 Task: Select option "Nobody" in the board deletion restriction.
Action: Mouse pressed left at (475, 298)
Screenshot: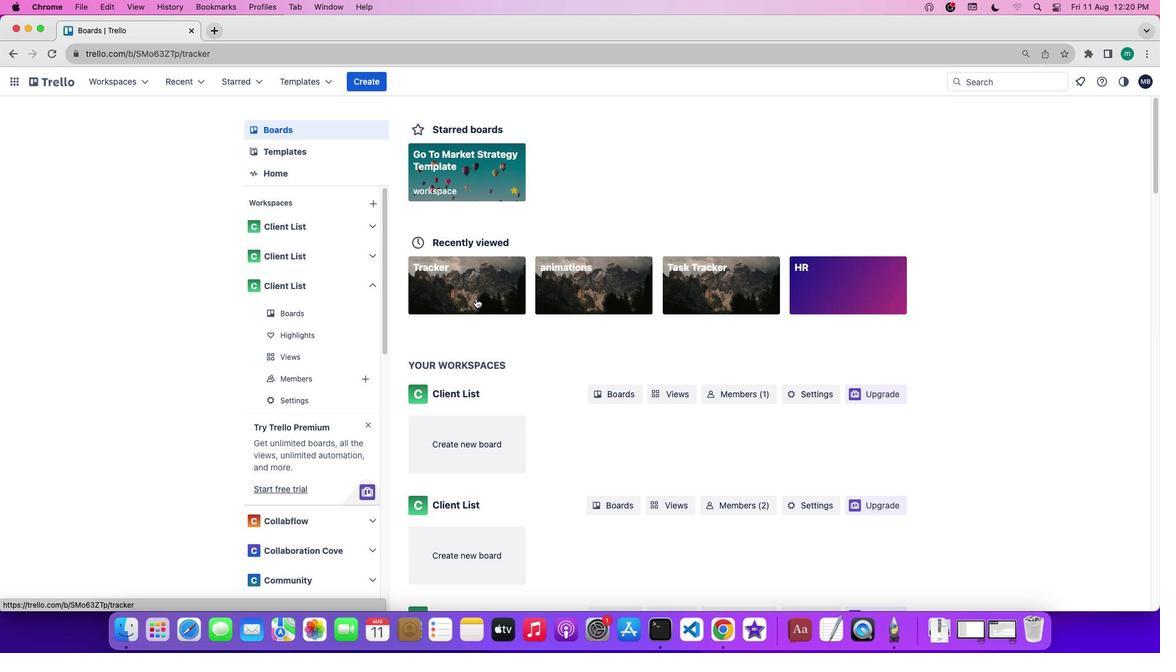 
Action: Mouse moved to (126, 188)
Screenshot: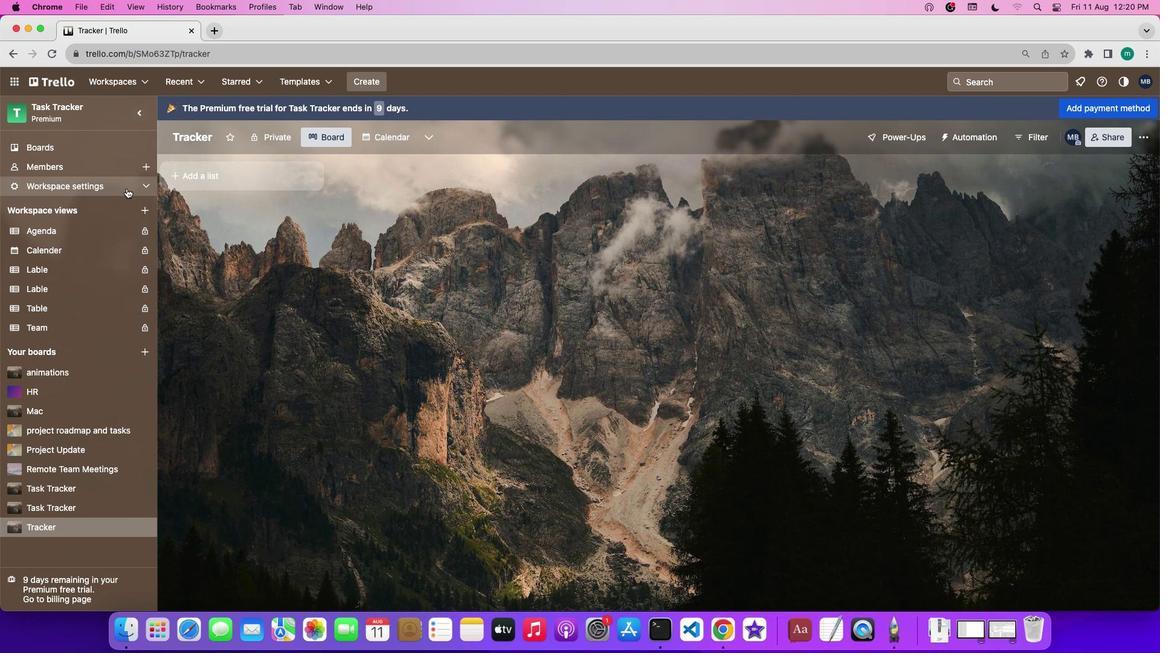 
Action: Mouse pressed left at (126, 188)
Screenshot: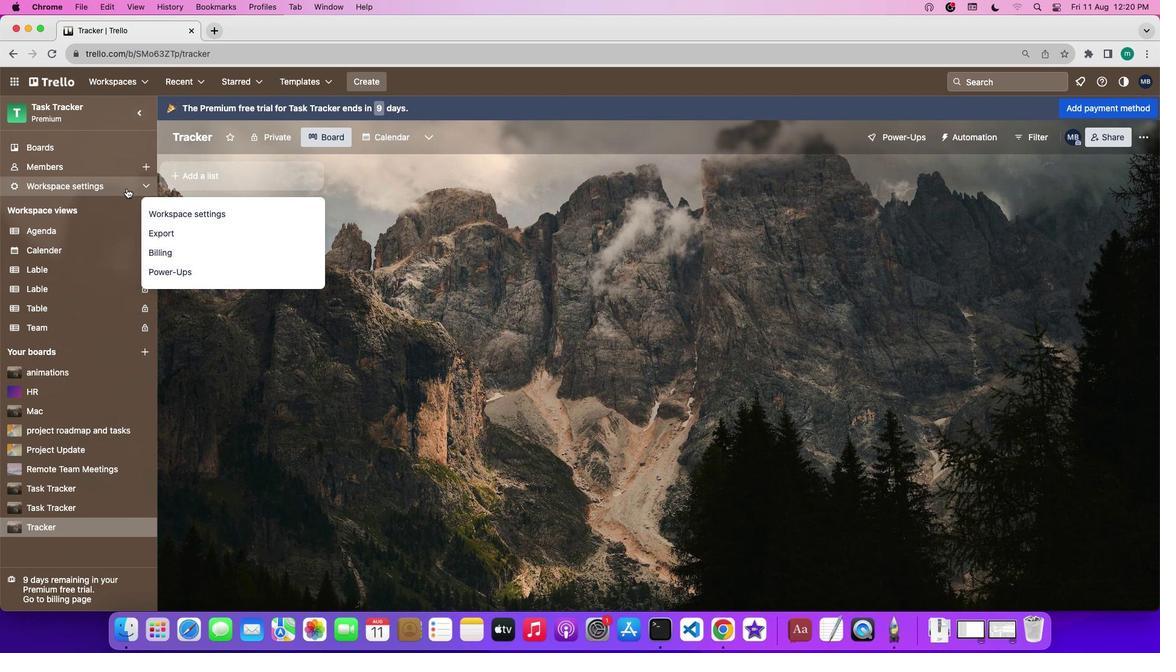 
Action: Mouse moved to (183, 214)
Screenshot: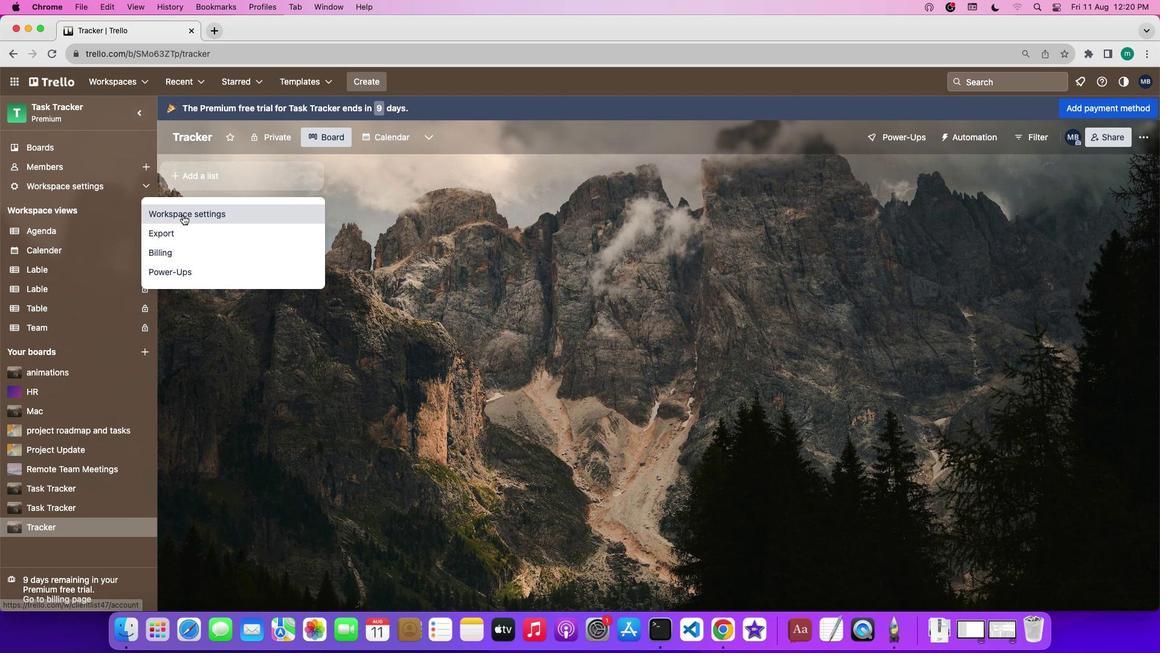 
Action: Mouse pressed left at (183, 214)
Screenshot: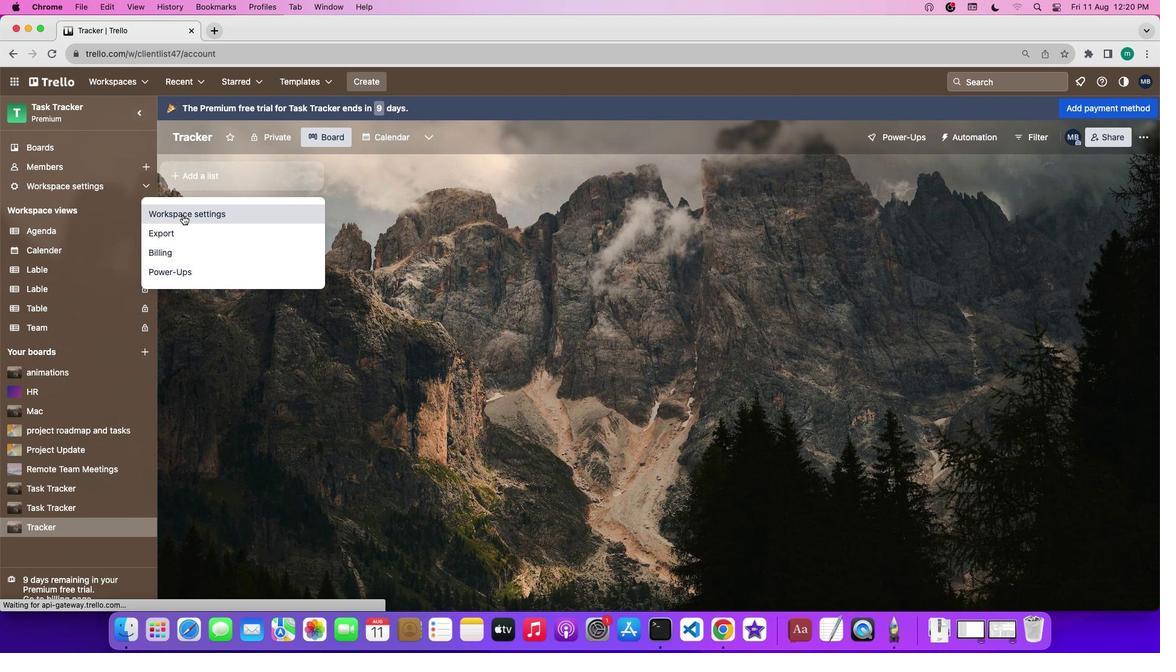 
Action: Mouse moved to (634, 386)
Screenshot: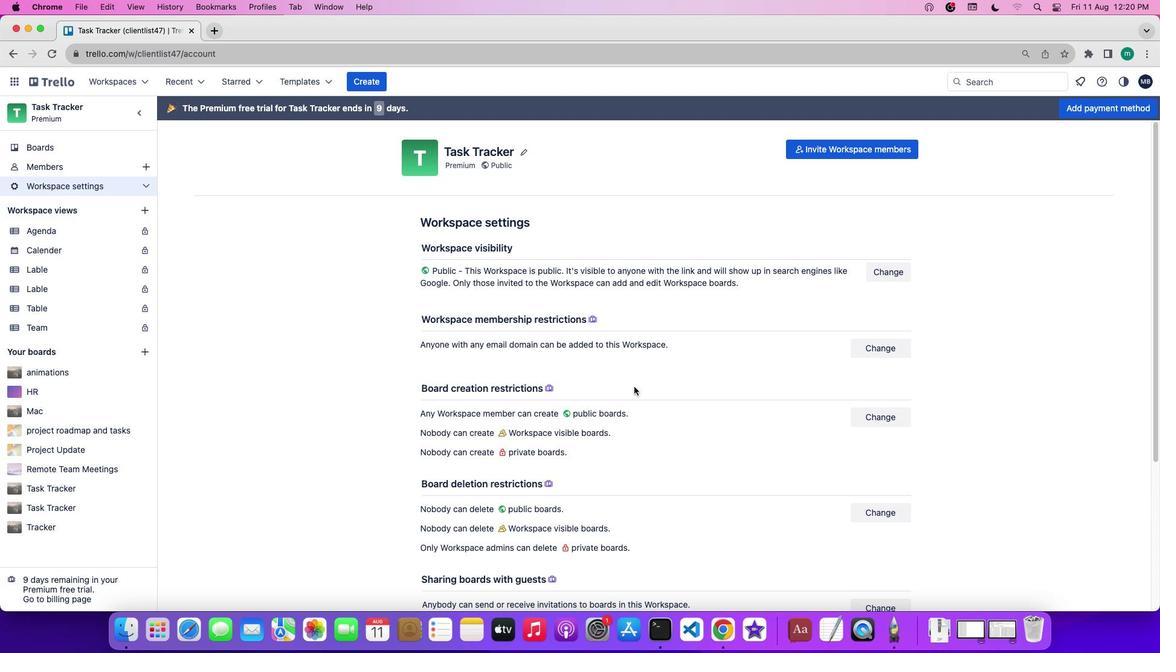
Action: Mouse scrolled (634, 386) with delta (0, 0)
Screenshot: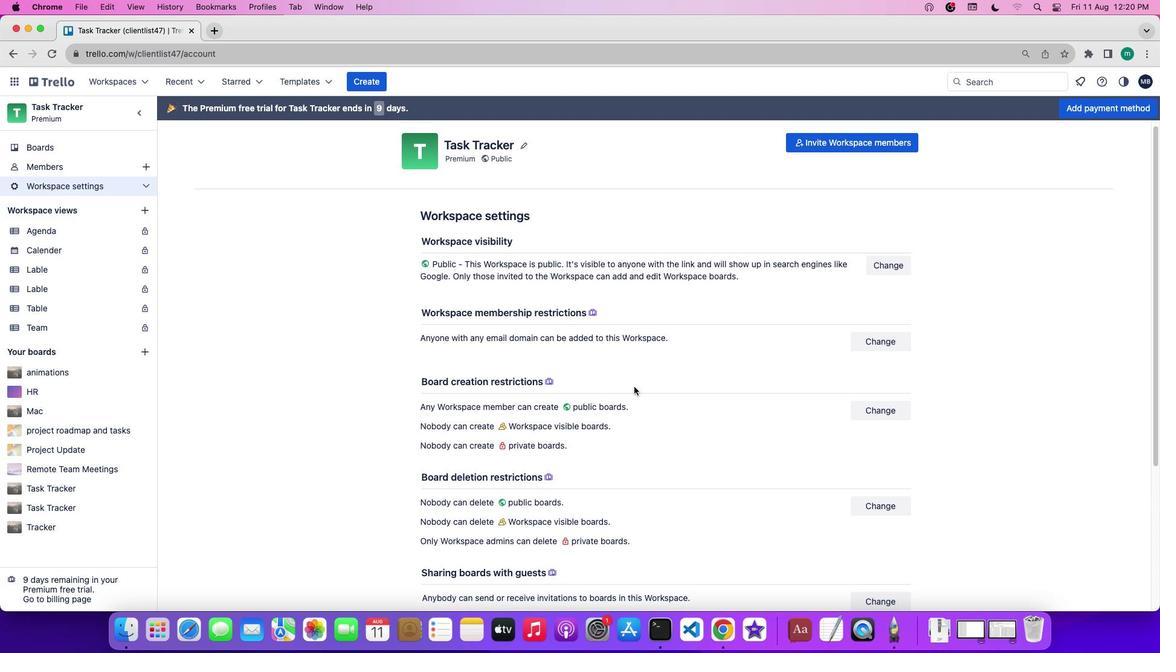 
Action: Mouse scrolled (634, 386) with delta (0, 0)
Screenshot: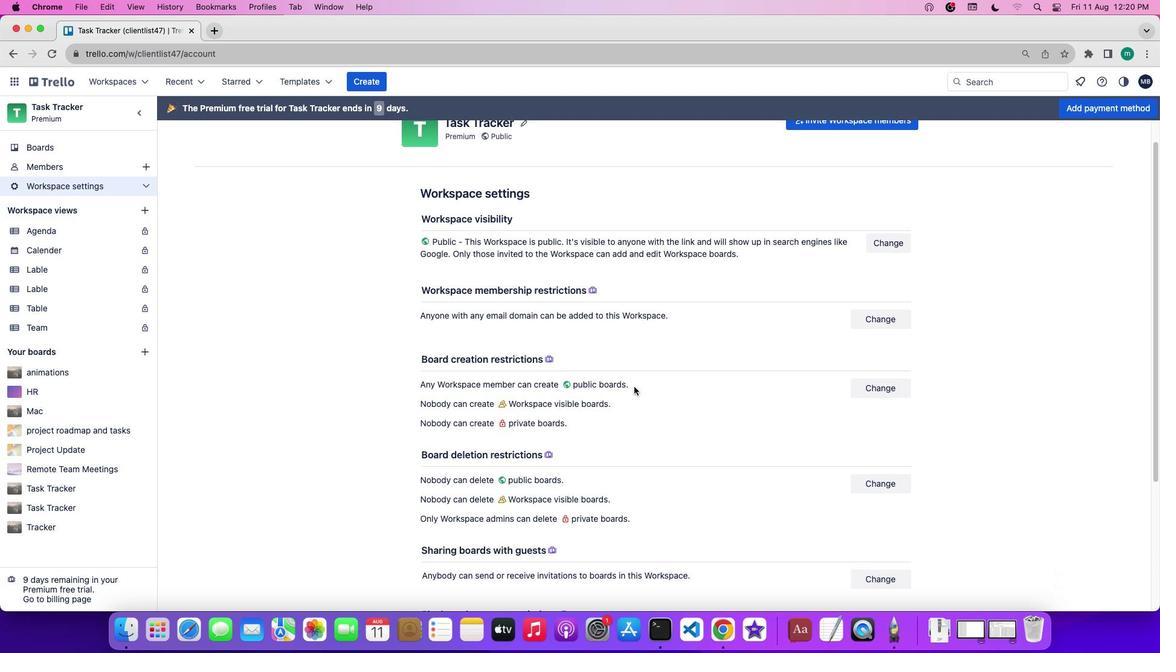 
Action: Mouse scrolled (634, 386) with delta (0, 0)
Screenshot: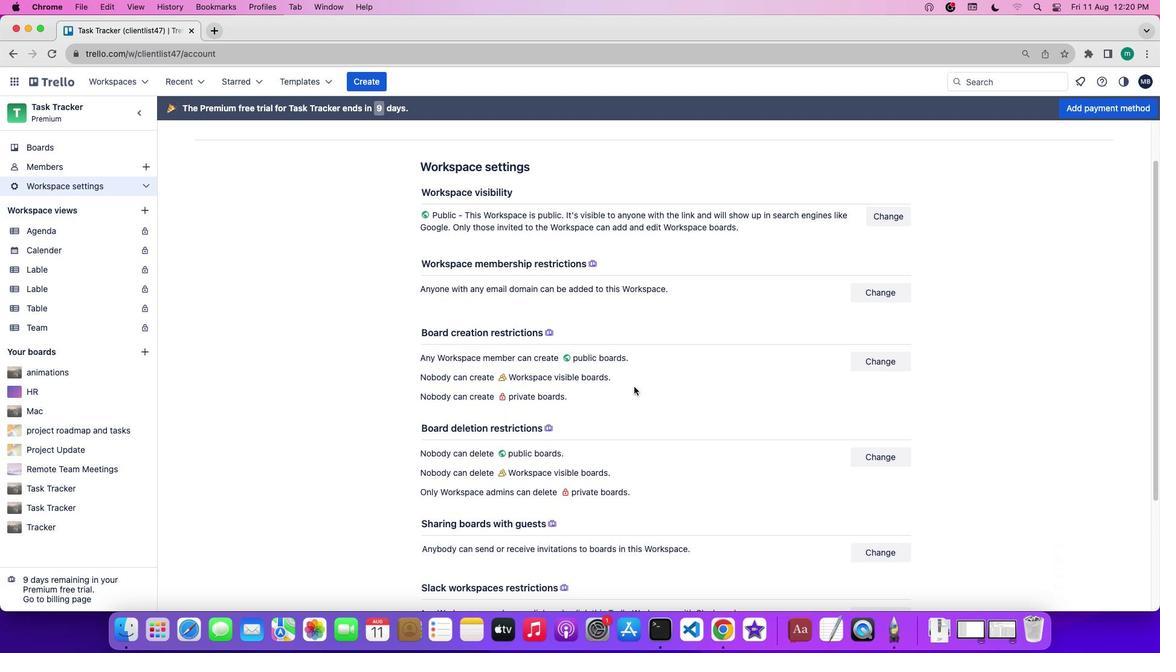 
Action: Mouse scrolled (634, 386) with delta (0, 0)
Screenshot: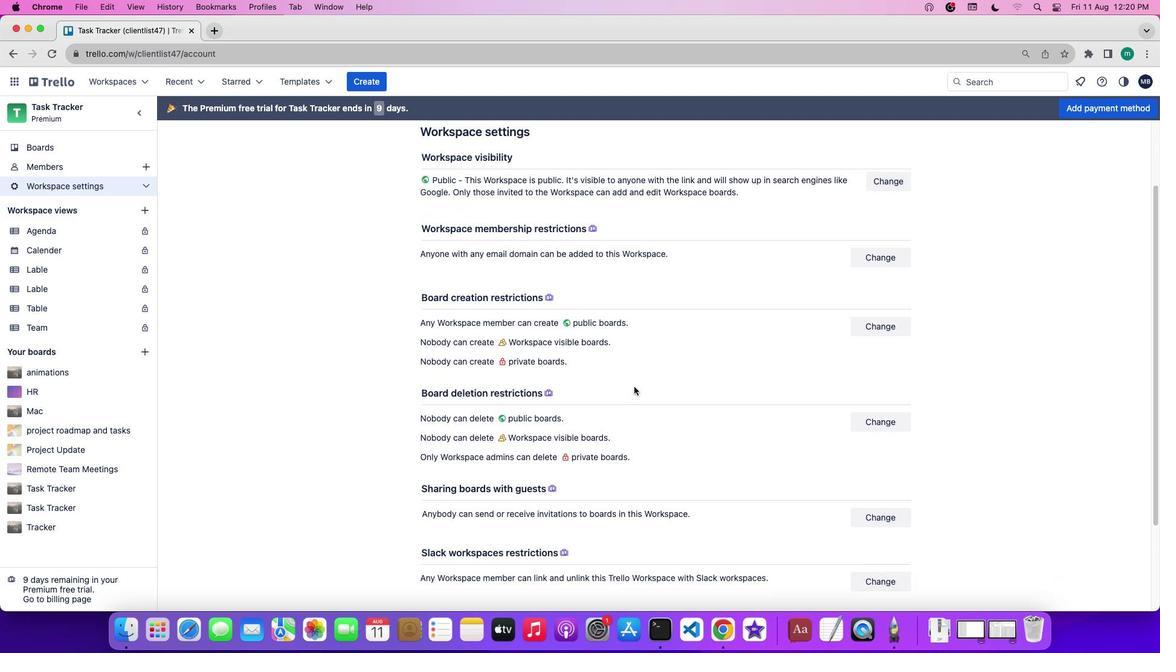 
Action: Mouse scrolled (634, 386) with delta (0, 0)
Screenshot: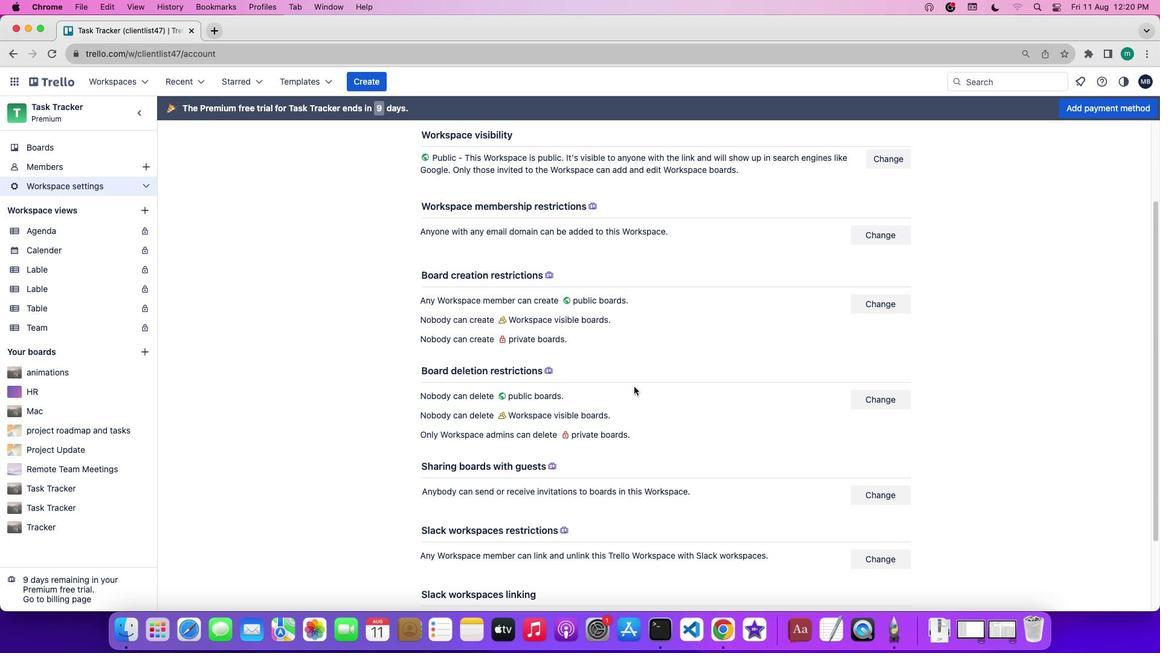 
Action: Mouse scrolled (634, 386) with delta (0, -1)
Screenshot: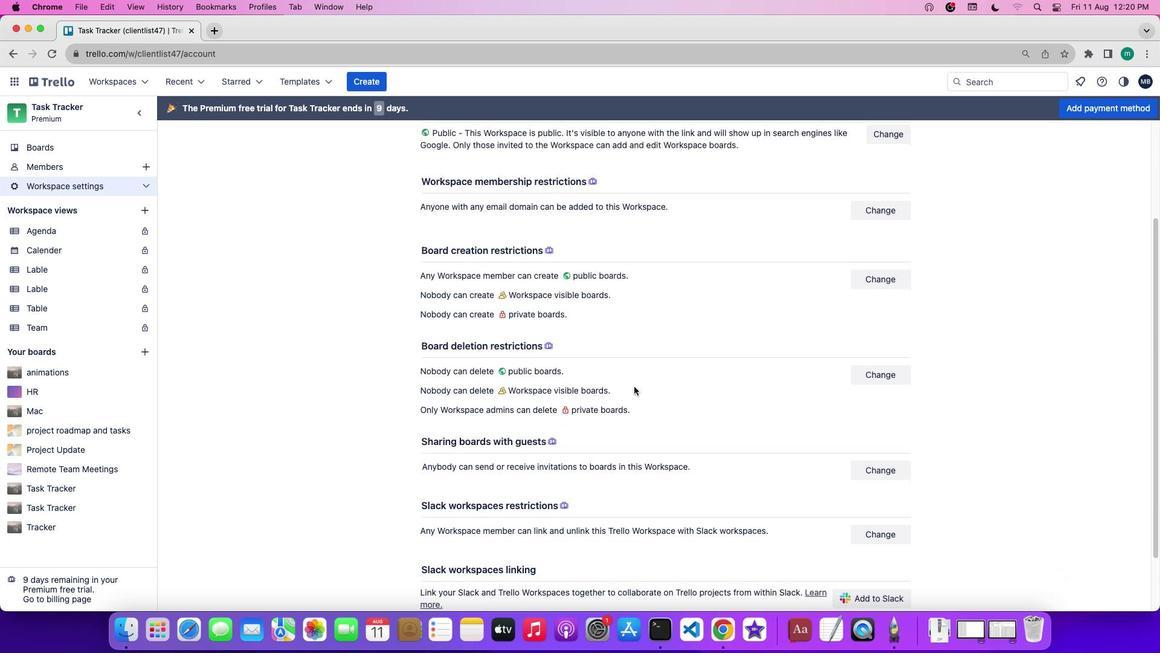 
Action: Mouse scrolled (634, 386) with delta (0, -1)
Screenshot: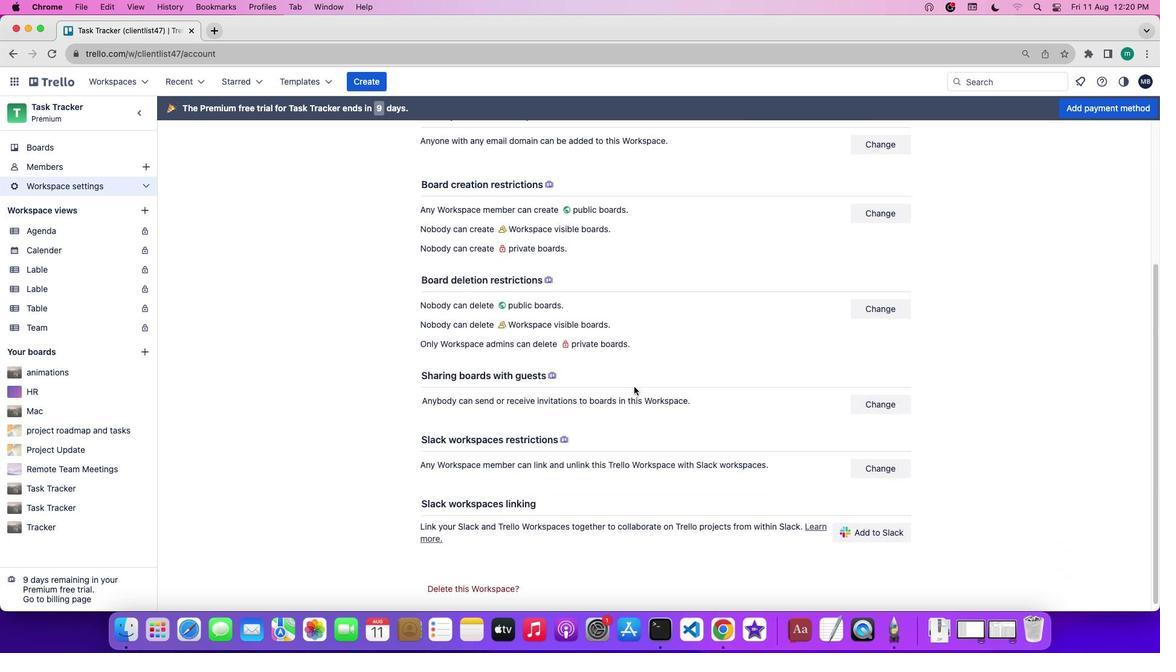 
Action: Mouse moved to (873, 304)
Screenshot: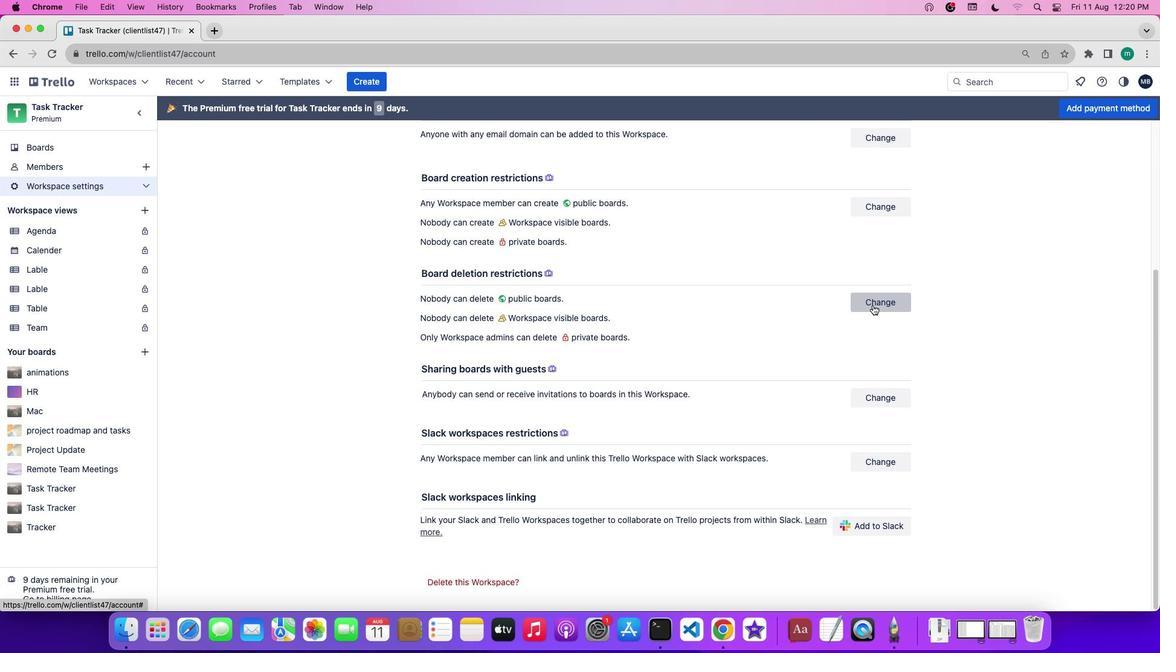 
Action: Mouse pressed left at (873, 304)
Screenshot: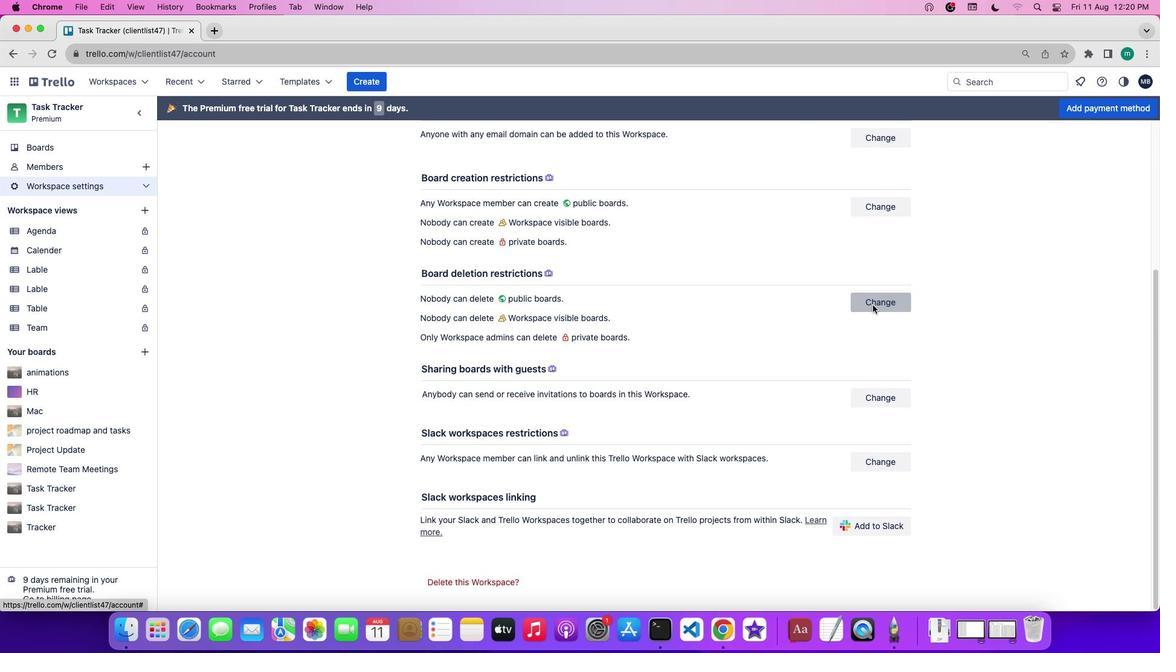 
Action: Mouse moved to (886, 383)
Screenshot: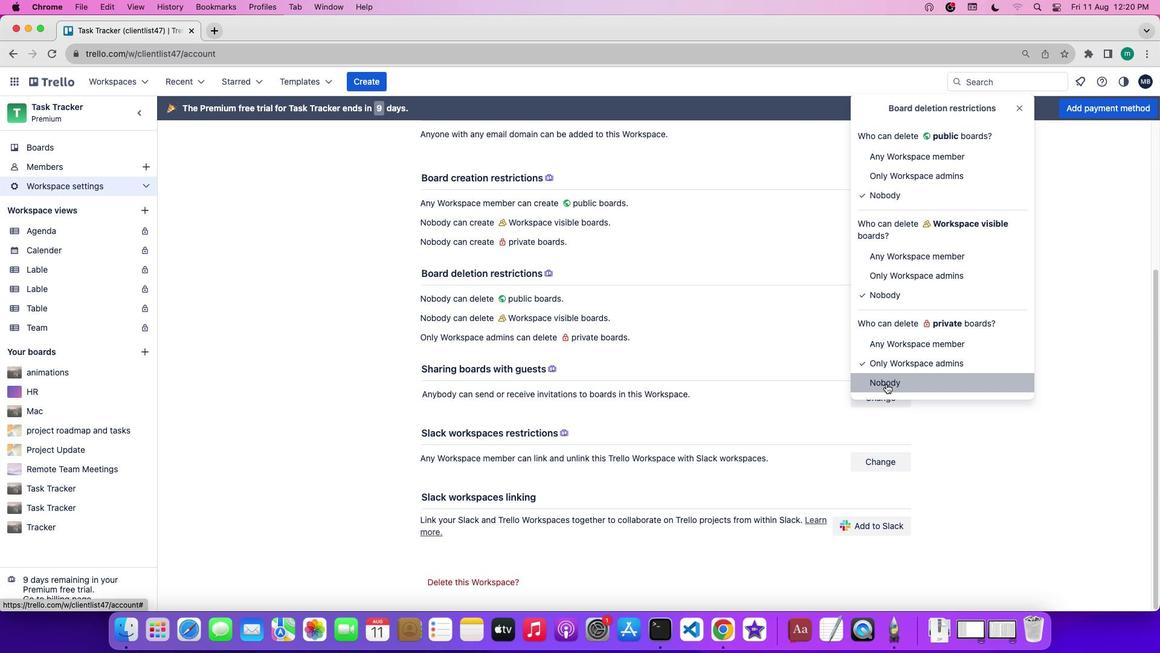 
Action: Mouse pressed left at (886, 383)
Screenshot: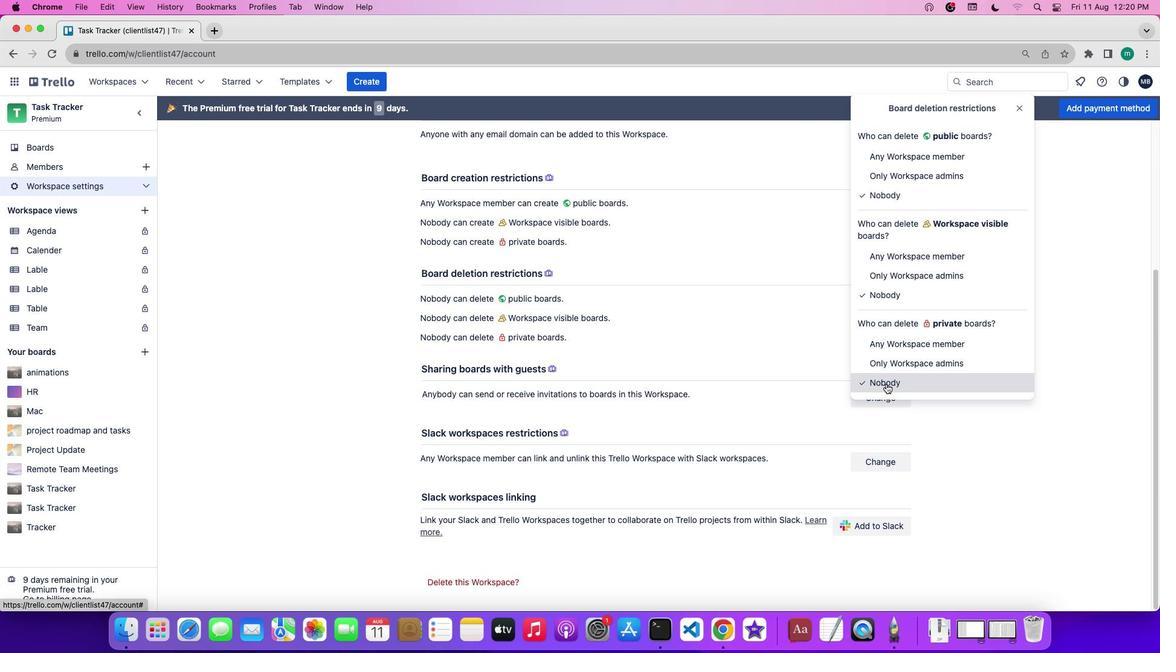 
